 Task: Plan a game night with neighbors on the 25th at 10:00 PM.
Action: Mouse moved to (97, 221)
Screenshot: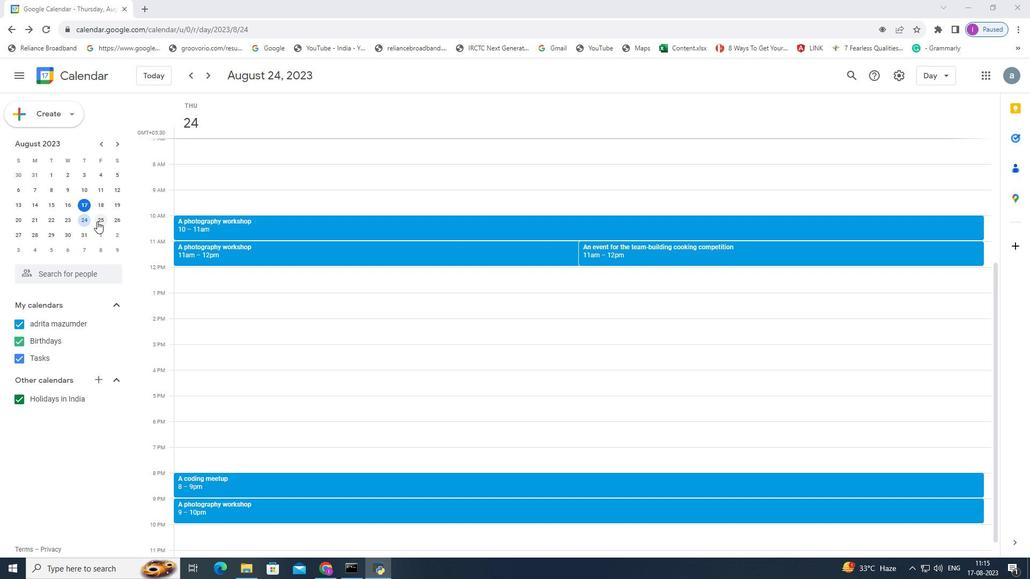 
Action: Mouse pressed left at (97, 221)
Screenshot: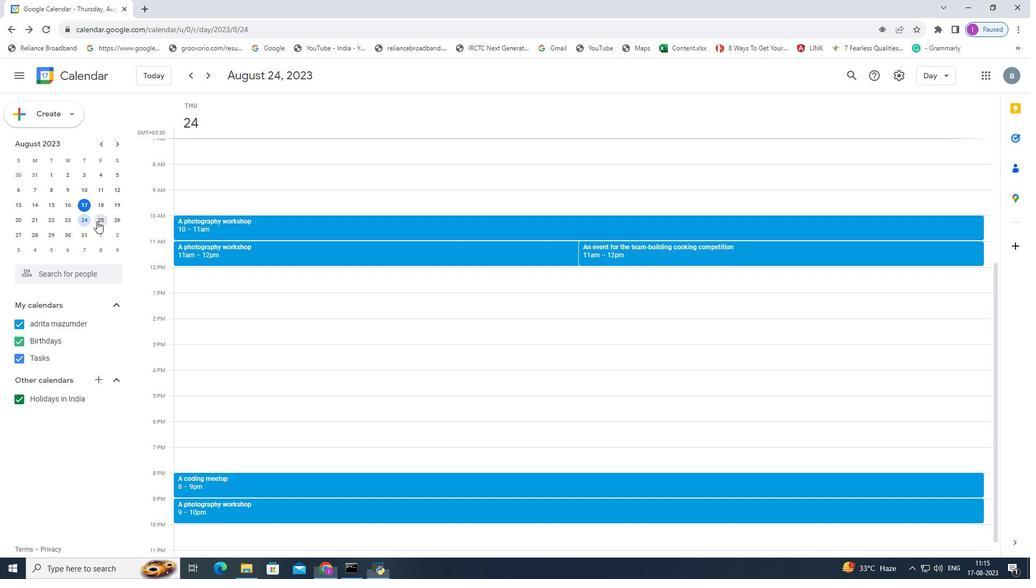 
Action: Mouse moved to (178, 528)
Screenshot: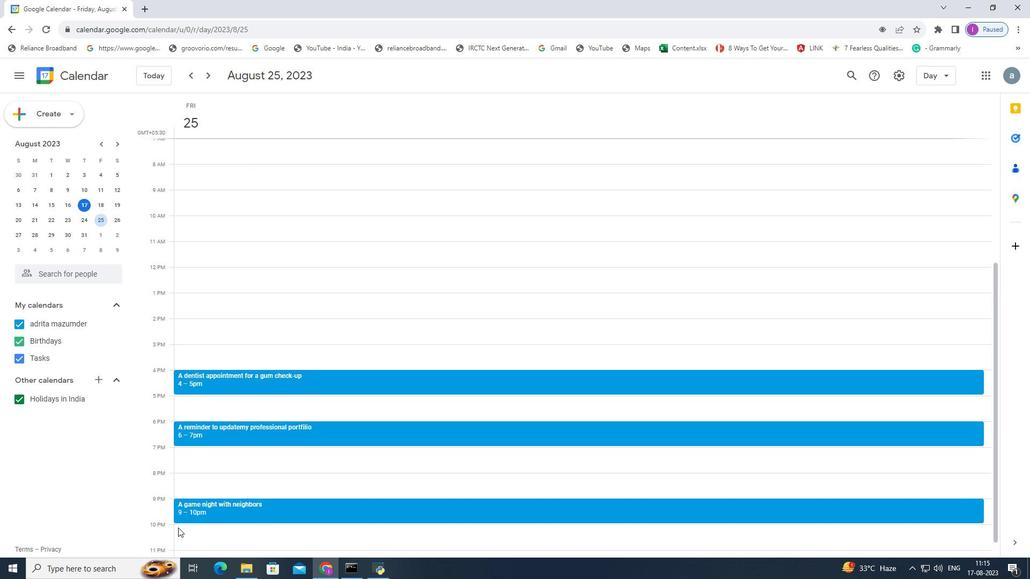 
Action: Mouse pressed left at (178, 528)
Screenshot: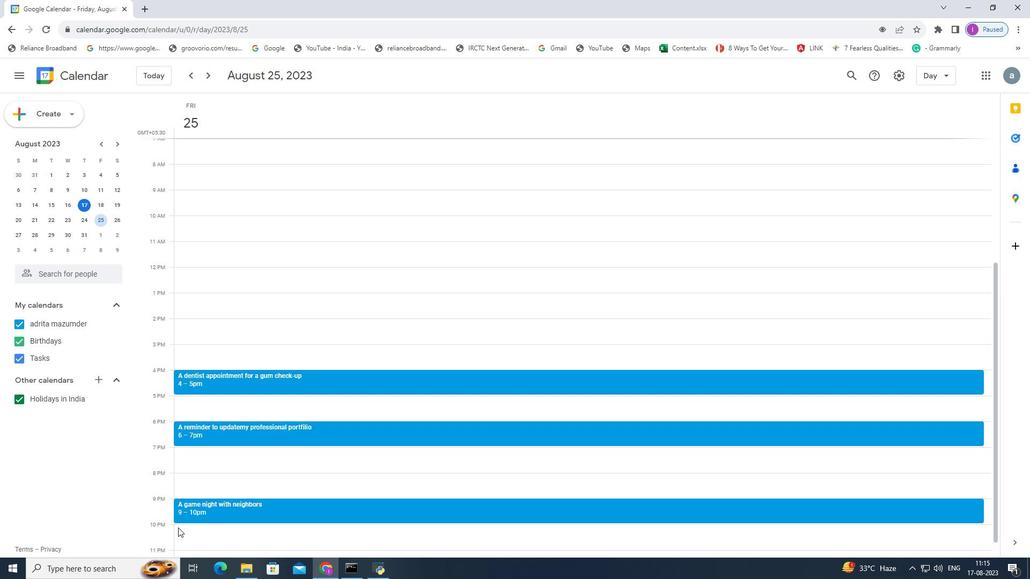 
Action: Mouse moved to (496, 282)
Screenshot: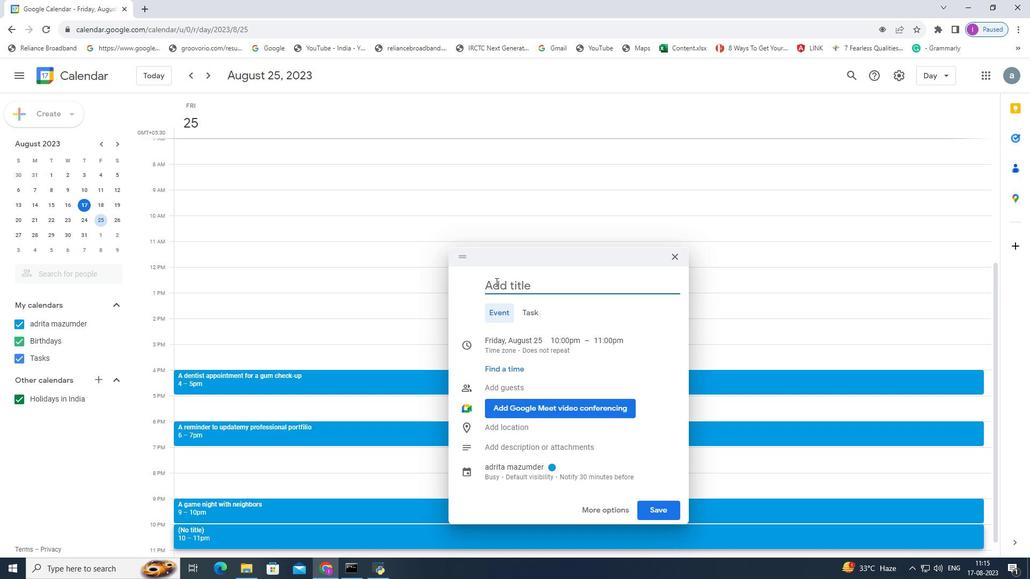 
Action: Mouse pressed left at (496, 282)
Screenshot: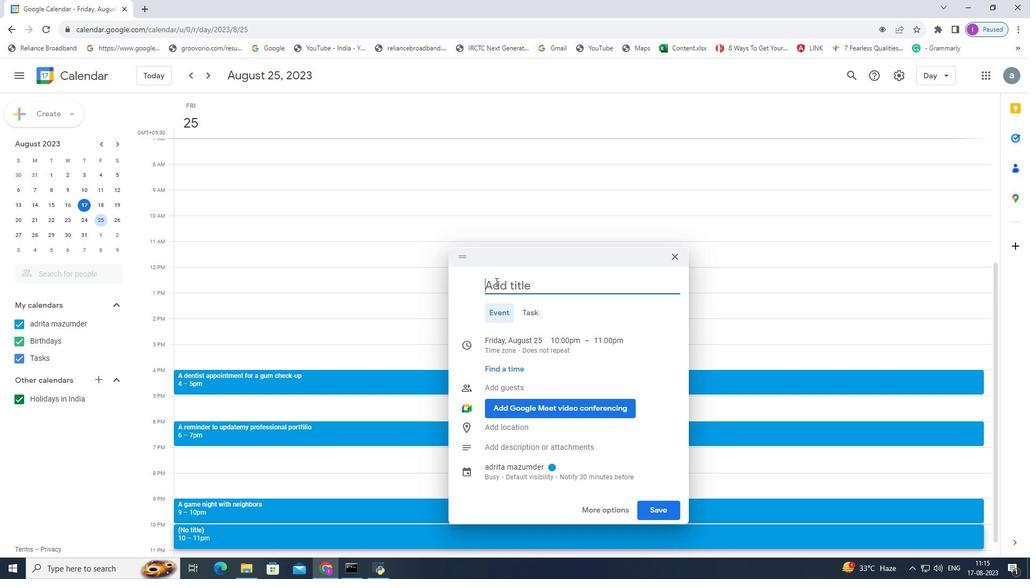 
Action: Key pressed <Key.shift>A<Key.space>game<Key.space>night<Key.space>plan<Key.space>with<Key.space>neibors
Screenshot: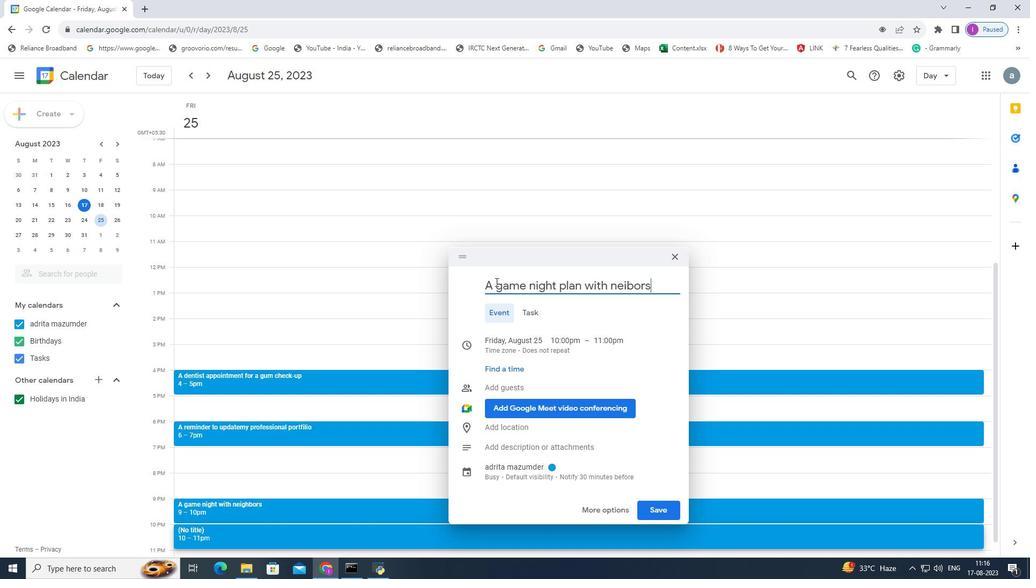 
Action: Mouse moved to (657, 509)
Screenshot: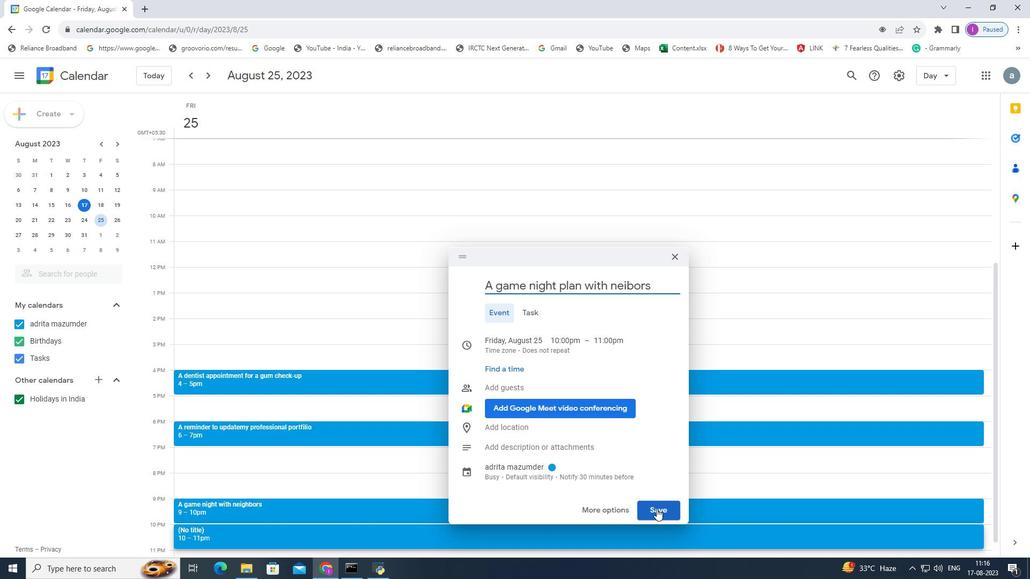 
Action: Mouse pressed left at (657, 509)
Screenshot: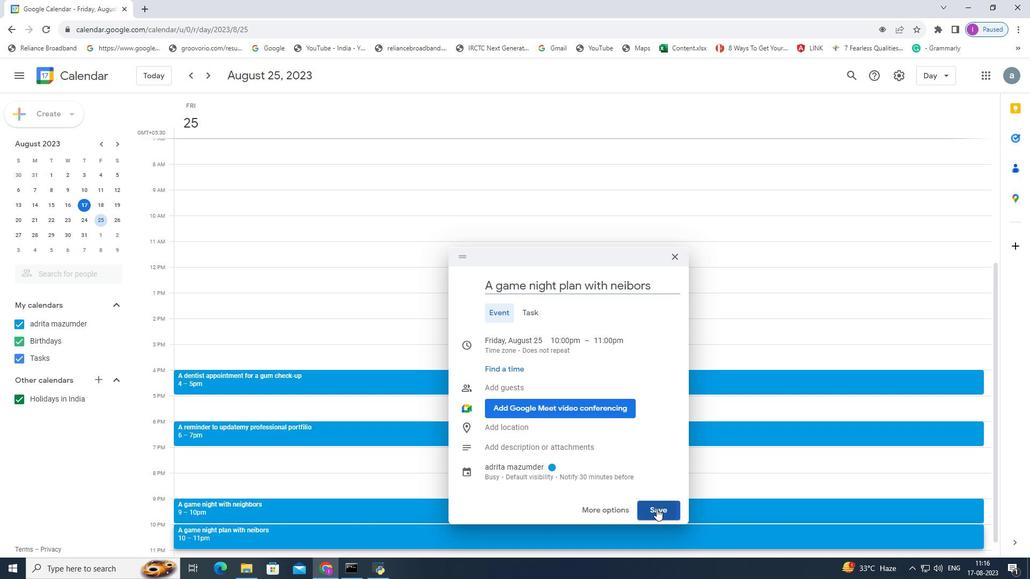 
Action: Mouse moved to (493, 424)
Screenshot: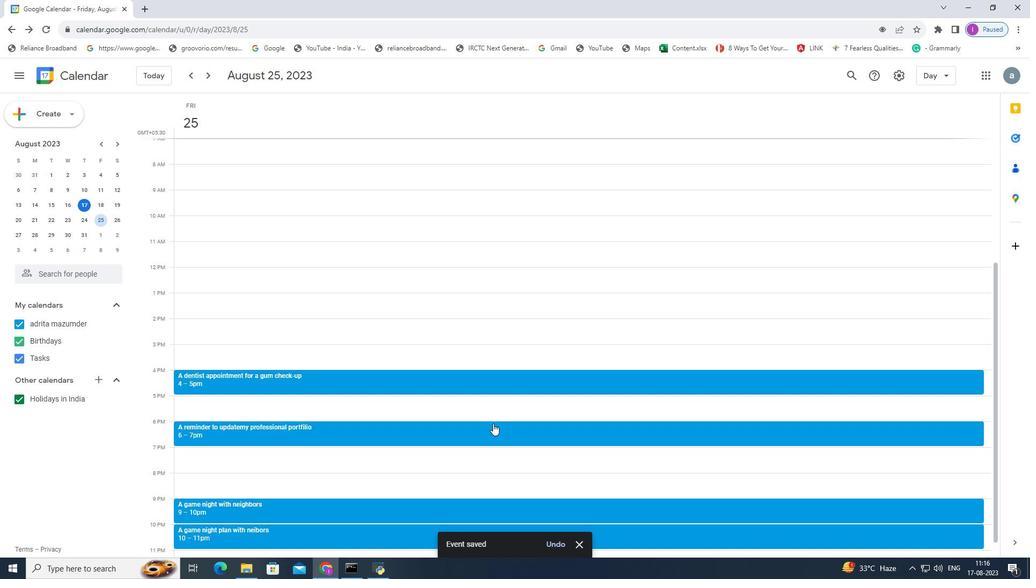 
